 Task: Assign in the project ZoomTech the issue 'HR management system for a company with advanced employee onboarding and performance tracking features' to the sprint 'Quantum Leap'.
Action: Mouse moved to (96, 203)
Screenshot: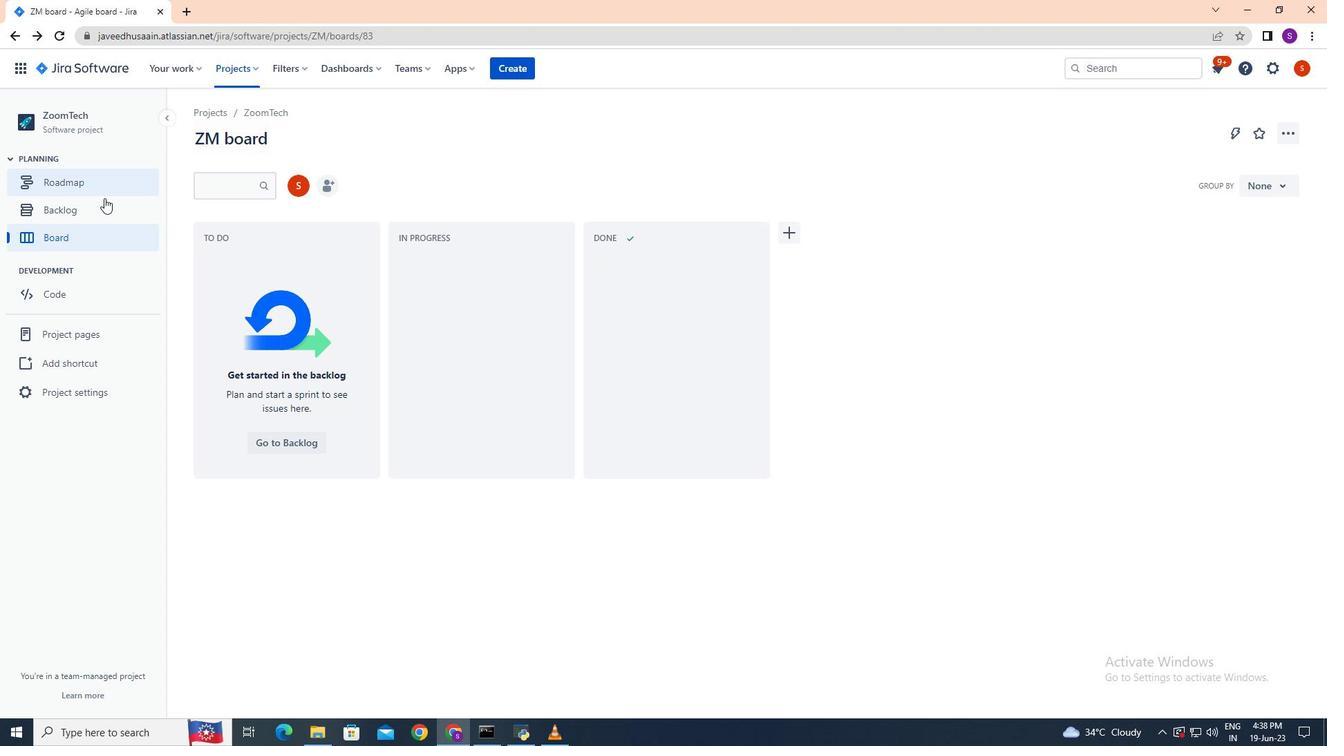 
Action: Mouse pressed left at (96, 203)
Screenshot: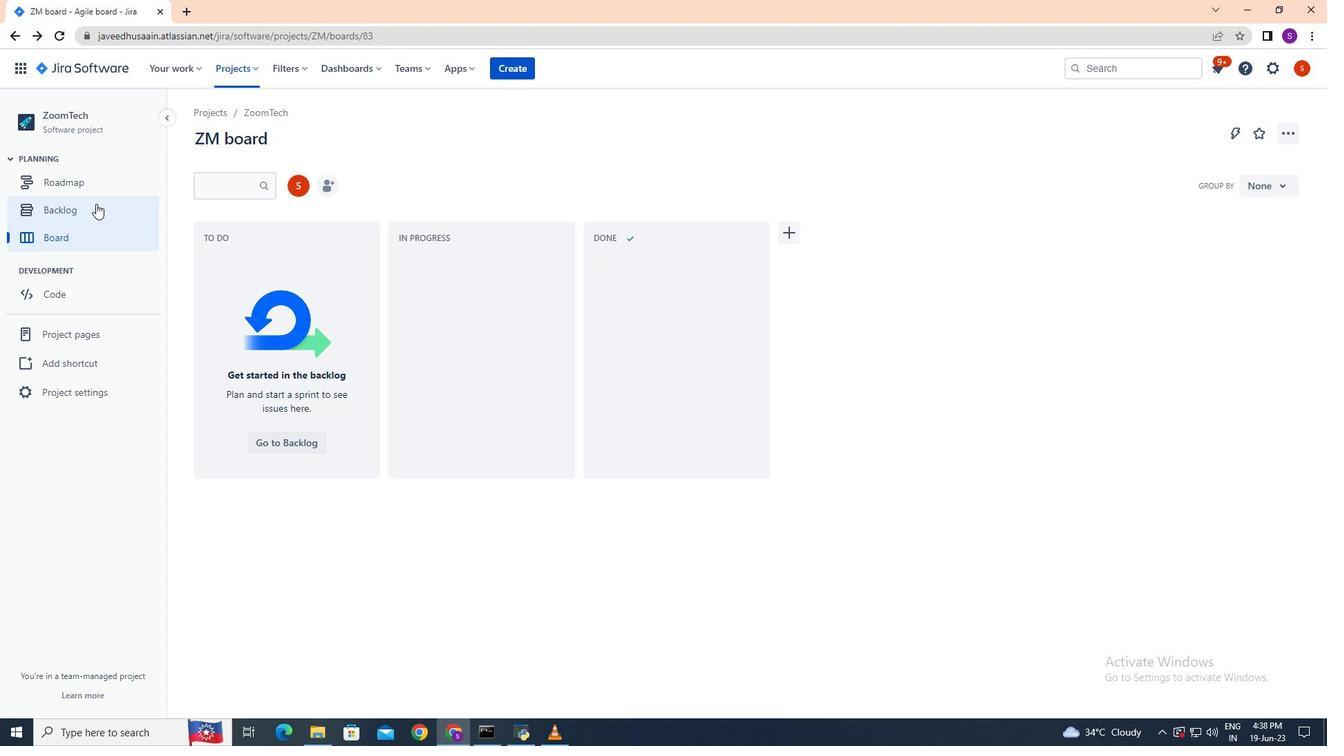
Action: Mouse moved to (1267, 365)
Screenshot: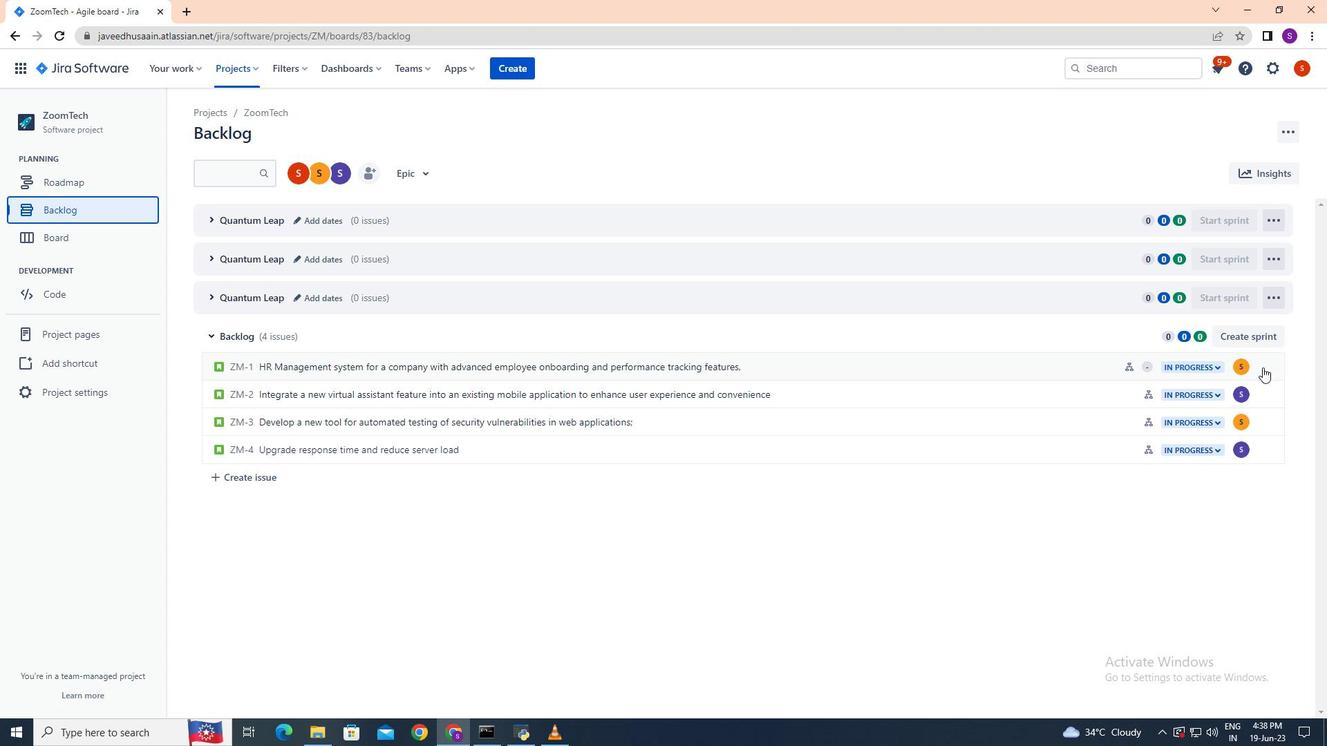 
Action: Mouse pressed left at (1267, 365)
Screenshot: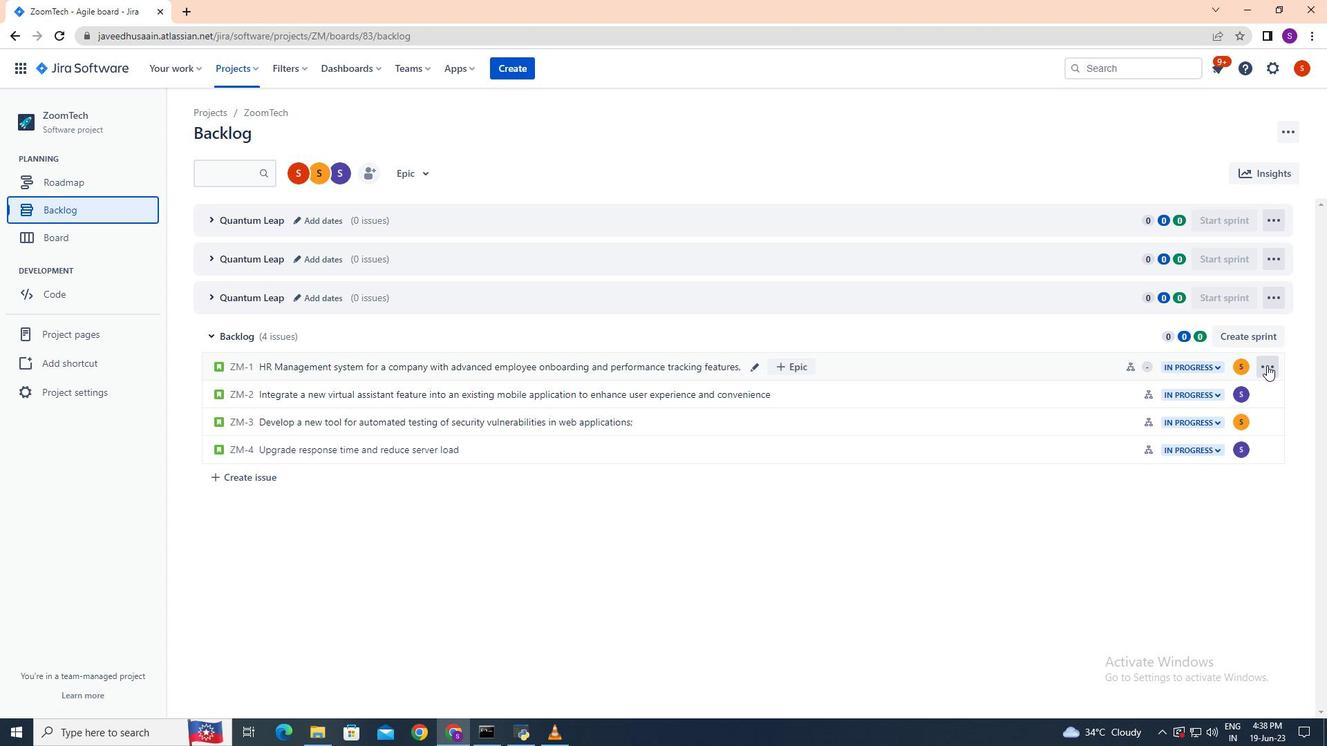 
Action: Mouse moved to (1248, 515)
Screenshot: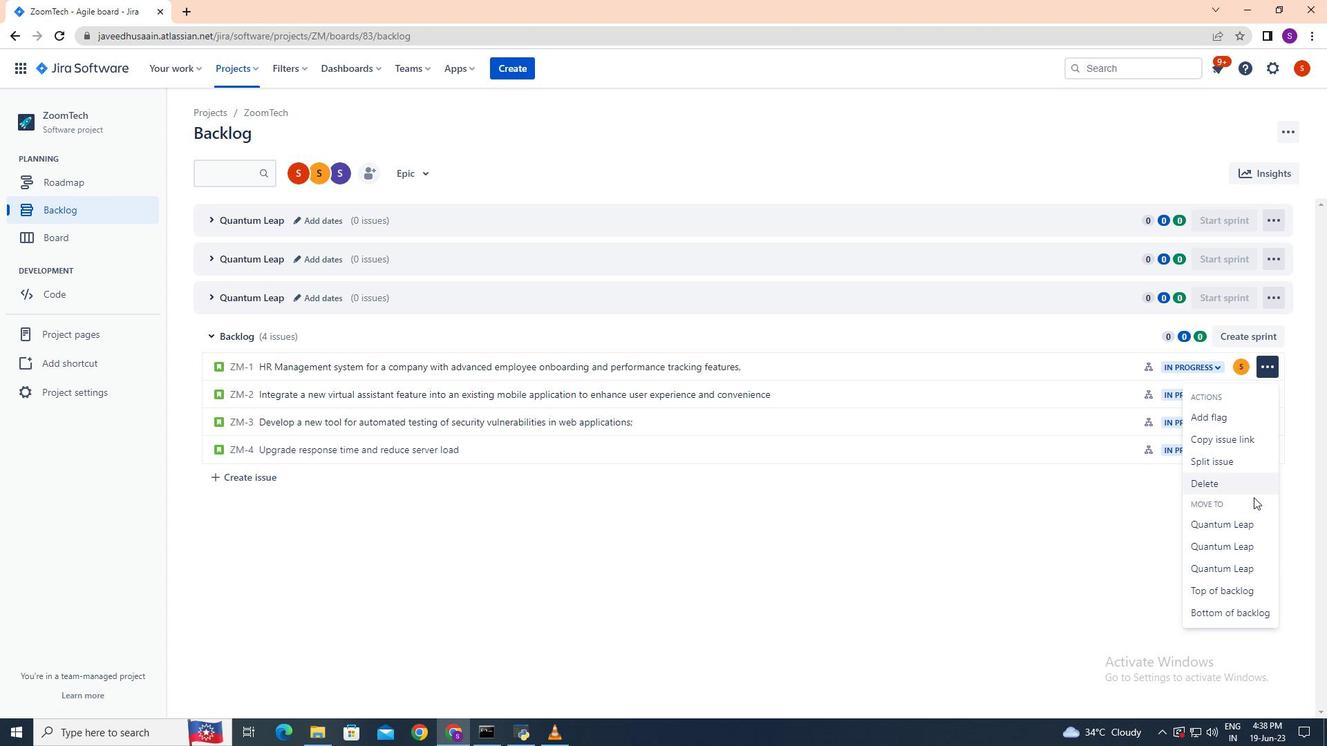 
Action: Mouse pressed left at (1248, 515)
Screenshot: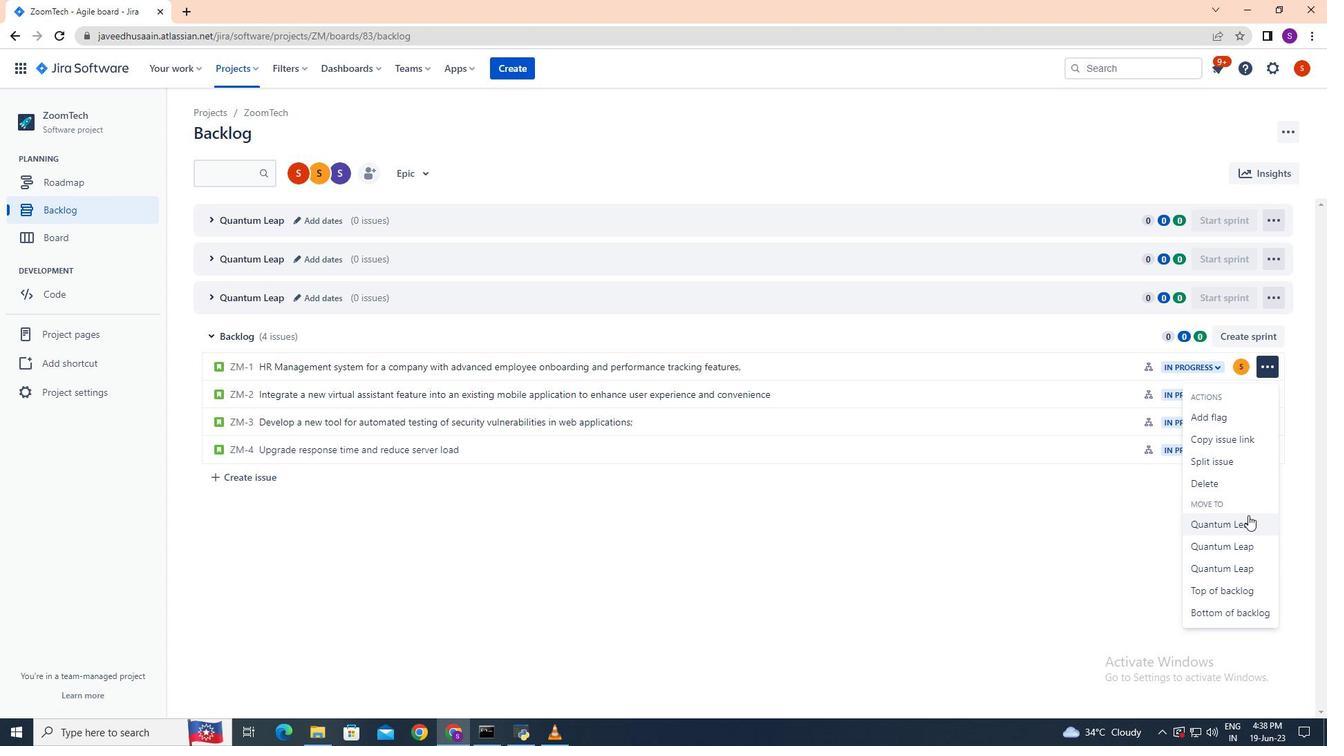 
